 Task: Check learn how in Outlook-Personal.
Action: Mouse moved to (507, 58)
Screenshot: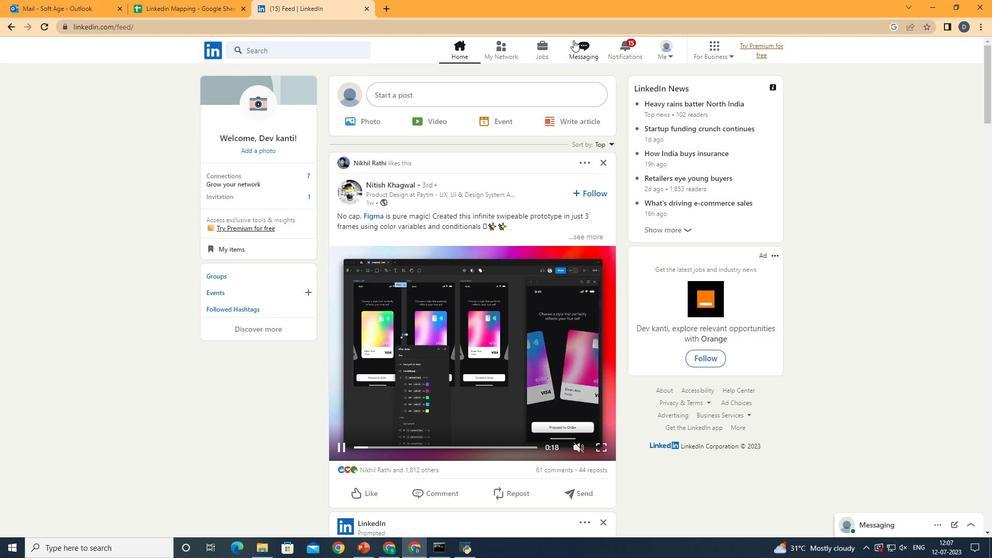 
Action: Mouse pressed left at (507, 58)
Screenshot: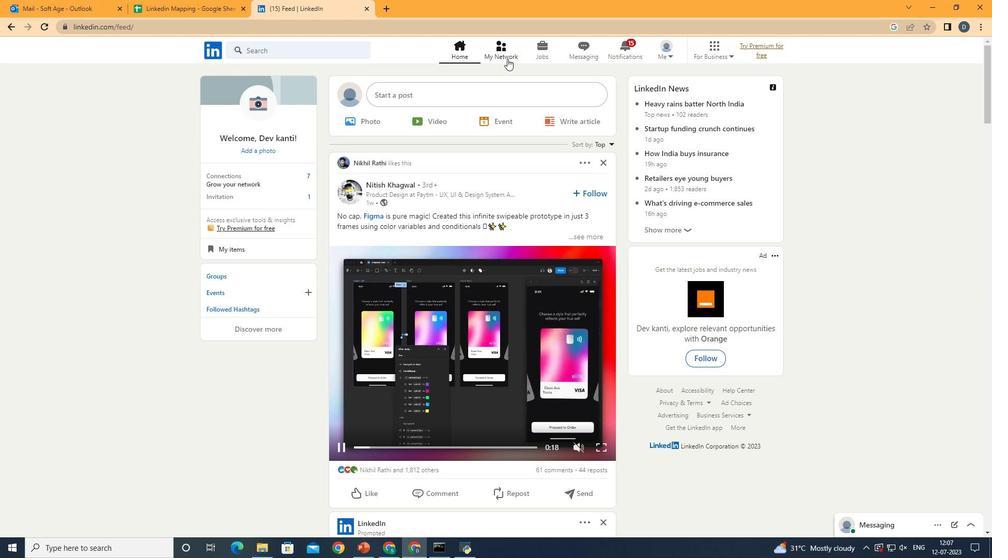 
Action: Mouse moved to (337, 126)
Screenshot: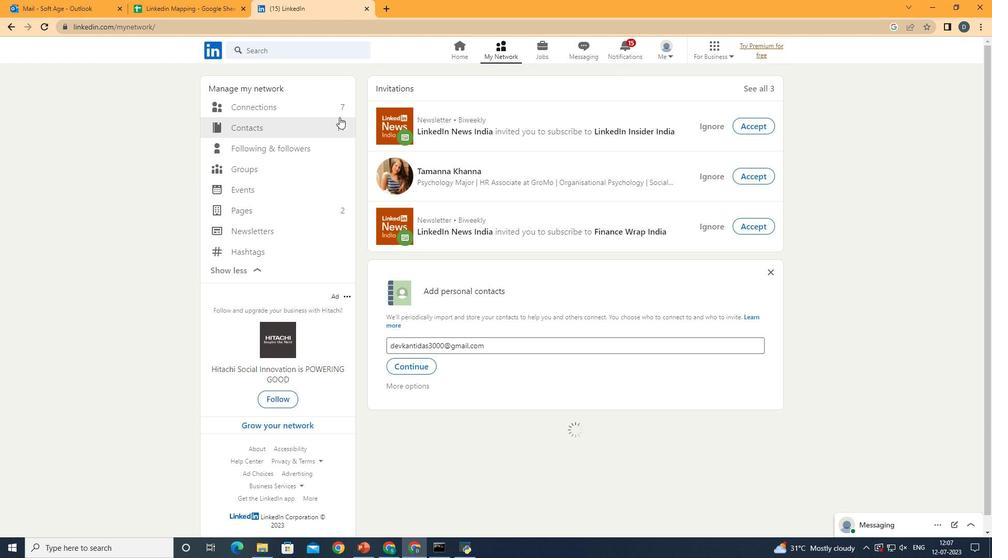 
Action: Mouse pressed left at (337, 126)
Screenshot: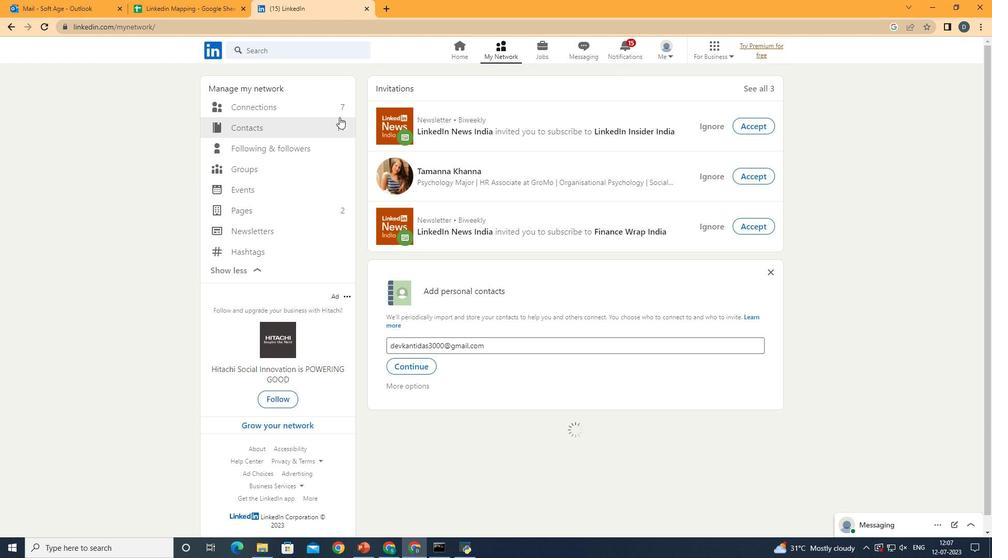 
Action: Mouse moved to (683, 169)
Screenshot: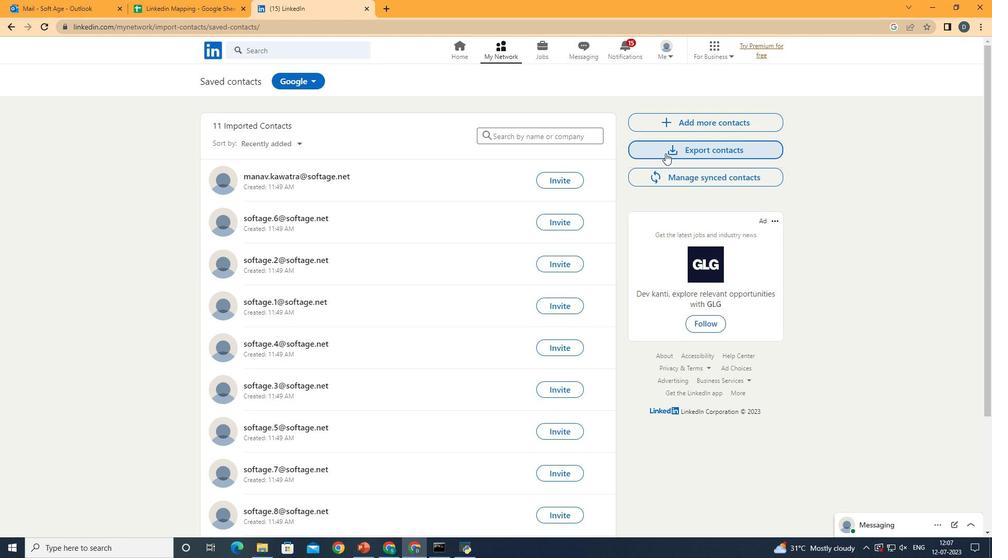 
Action: Mouse pressed left at (683, 169)
Screenshot: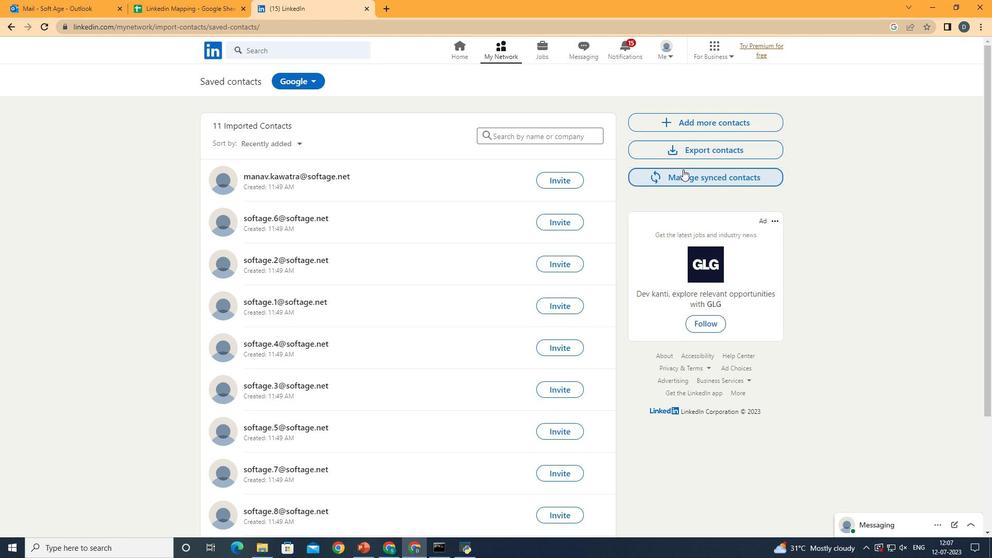 
Action: Mouse moved to (572, 239)
Screenshot: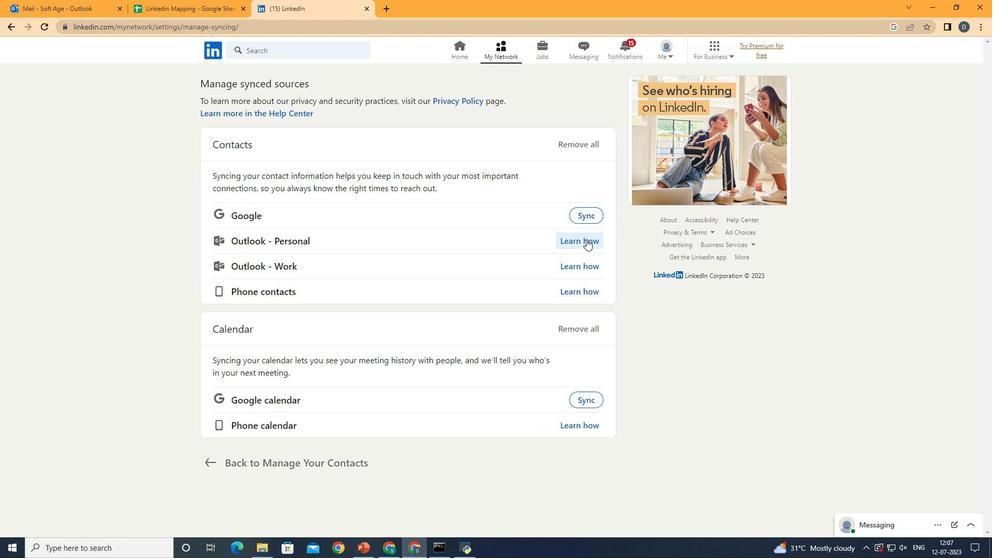 
Action: Mouse pressed left at (572, 239)
Screenshot: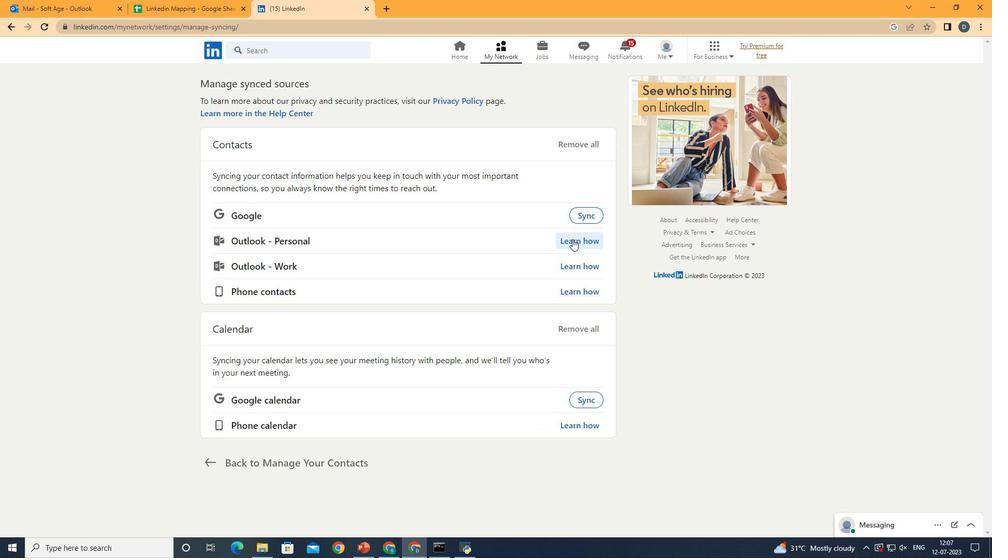 
Action: Mouse moved to (622, 362)
Screenshot: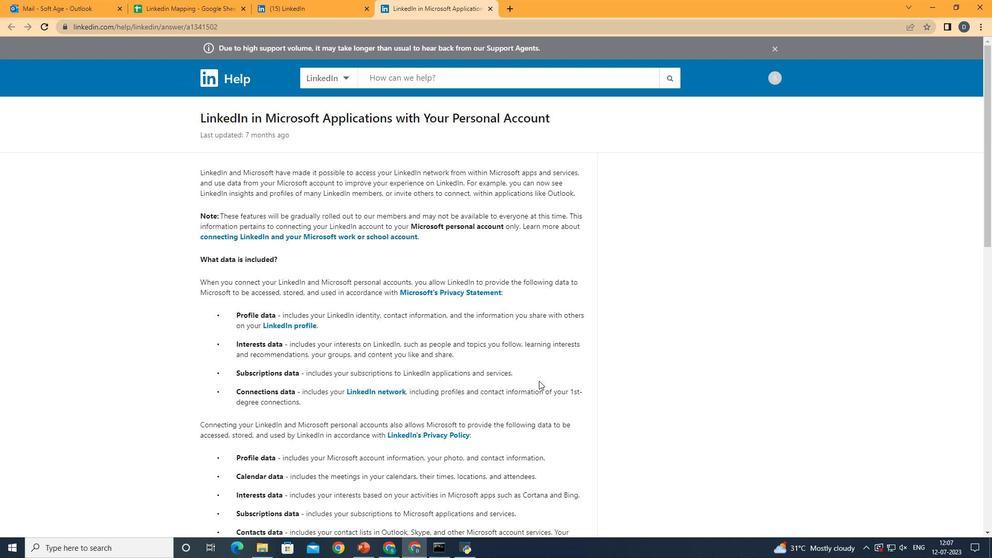 
